 Task: Find the text "Language" in the files.
Action: Mouse moved to (50, 11)
Screenshot: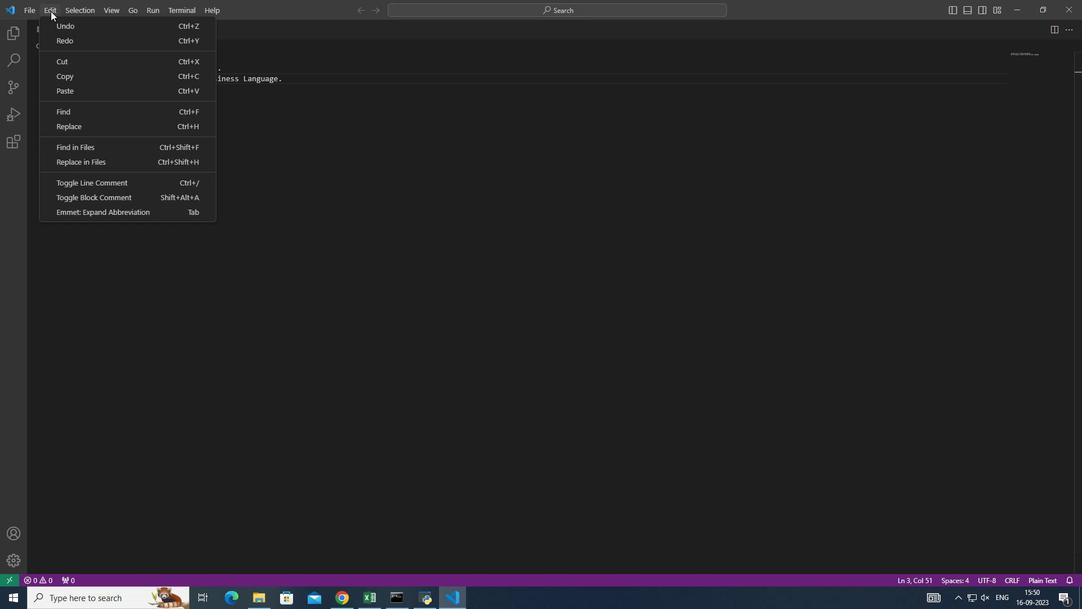 
Action: Mouse pressed left at (50, 11)
Screenshot: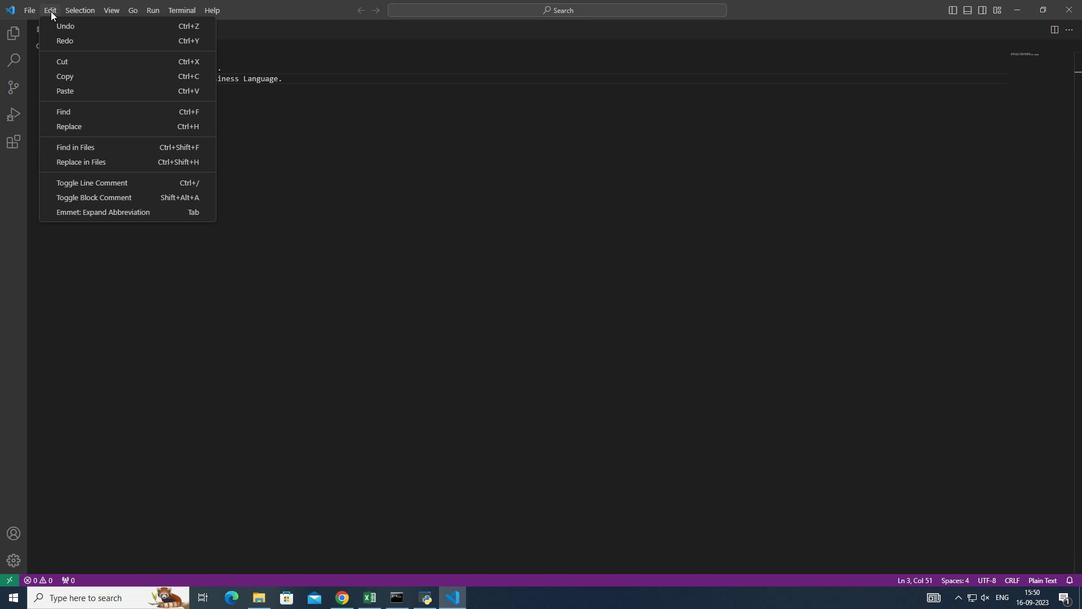 
Action: Mouse moved to (72, 148)
Screenshot: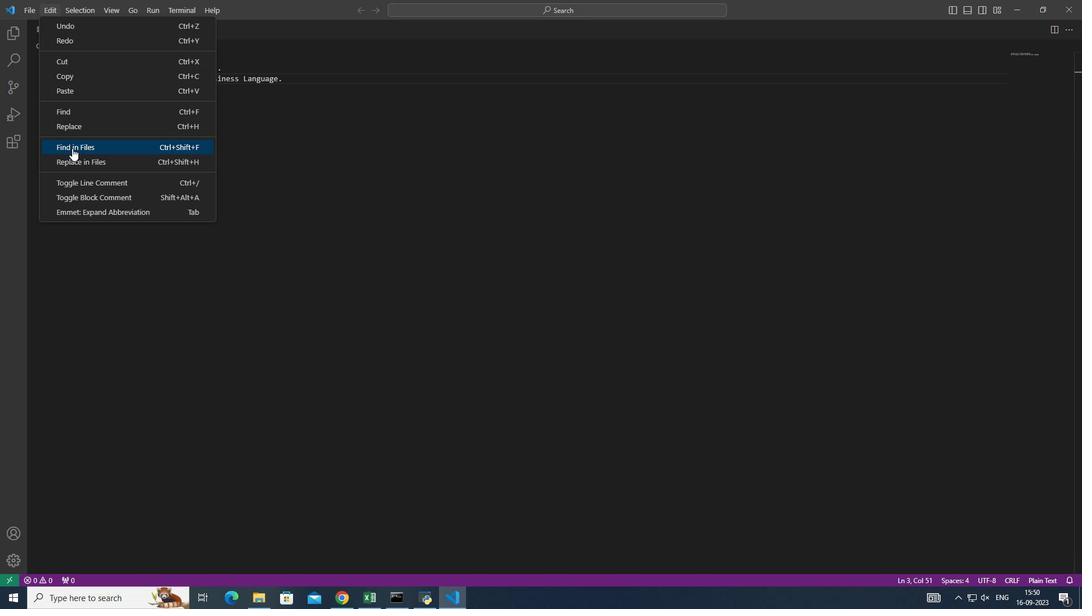 
Action: Mouse pressed left at (72, 148)
Screenshot: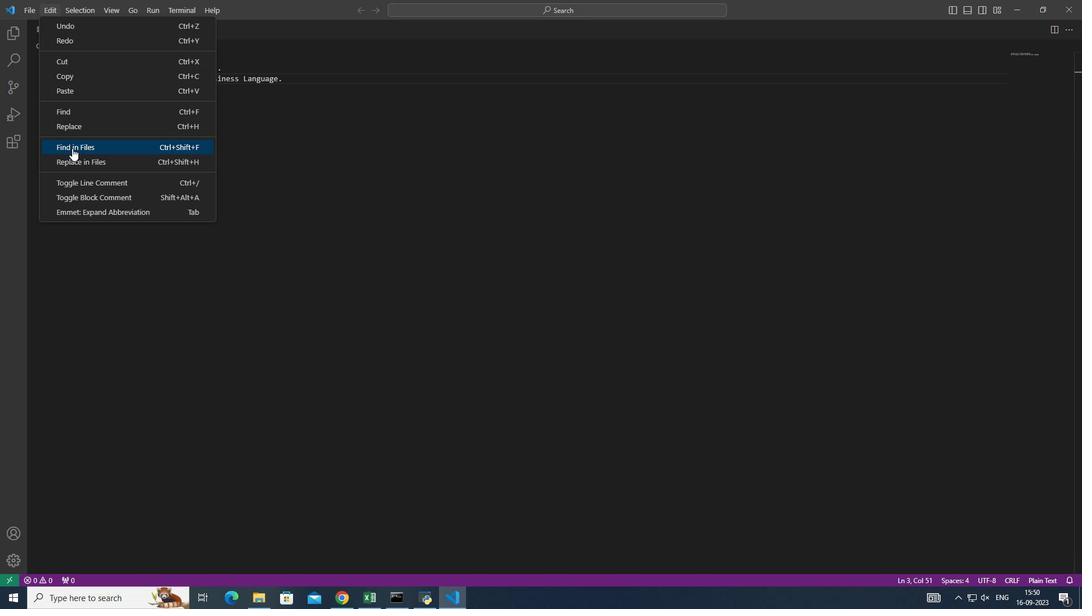 
Action: Mouse moved to (129, 175)
Screenshot: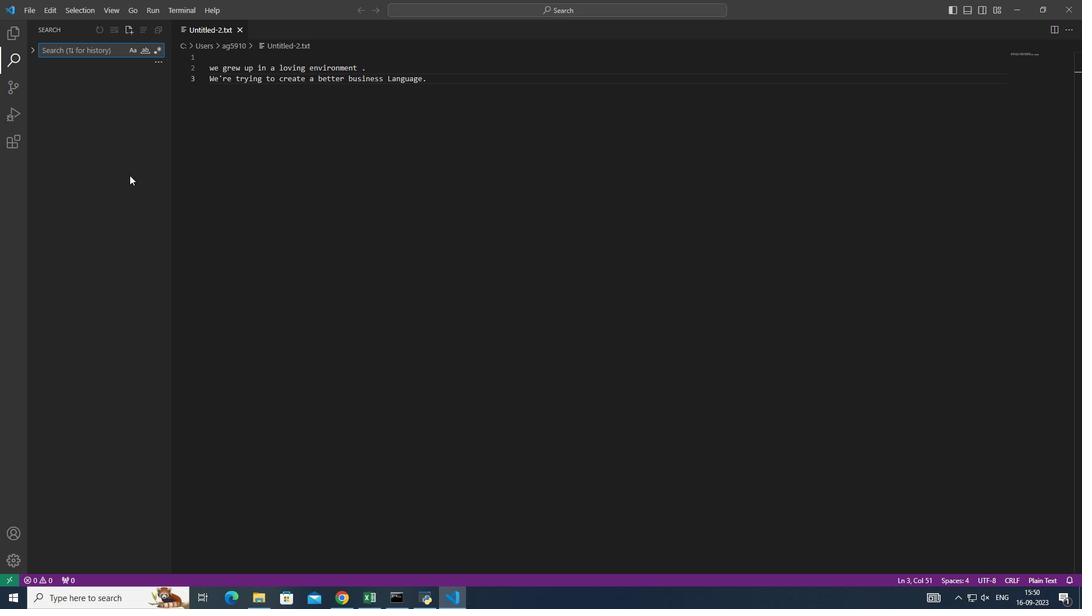 
Action: Key pressed <Key.caps_lock>L<Key.caps_lock>anguage
Screenshot: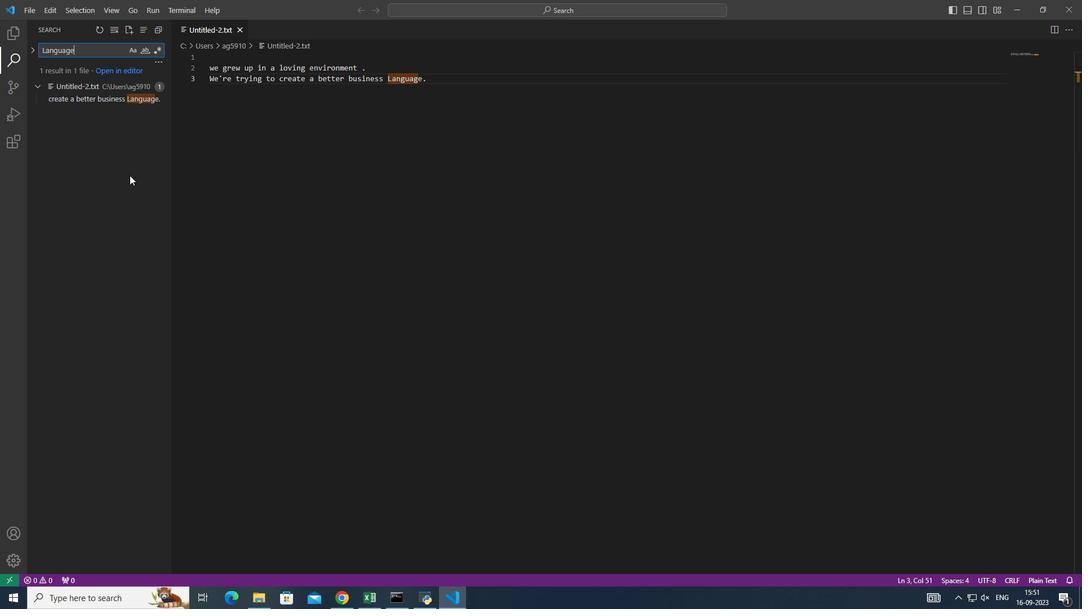 
Action: Mouse moved to (429, 90)
Screenshot: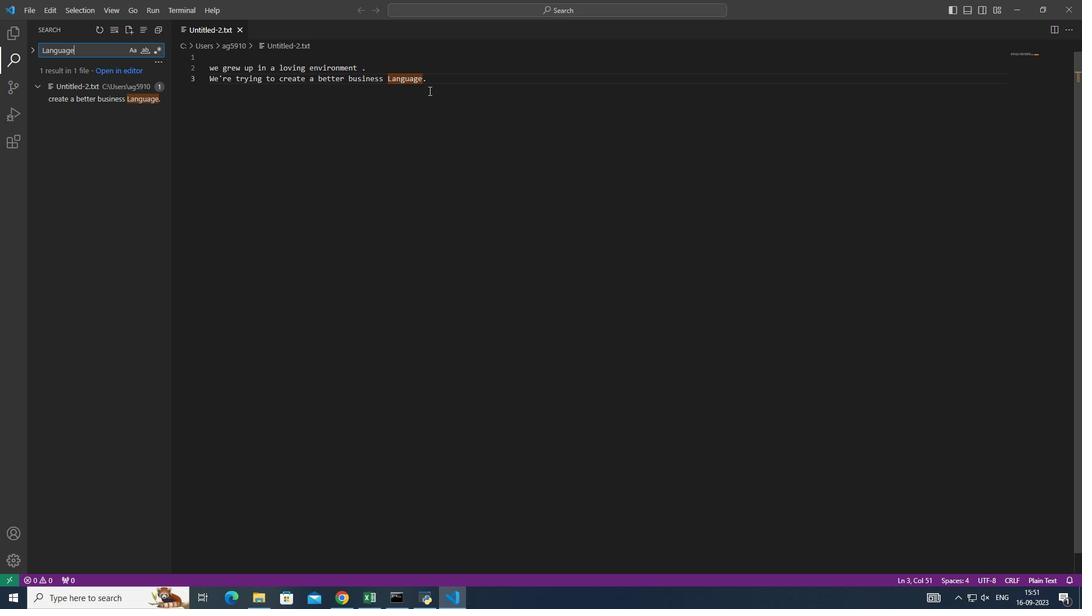 
